 Task: Look for properties with washing machine facilities.
Action: Mouse moved to (1109, 298)
Screenshot: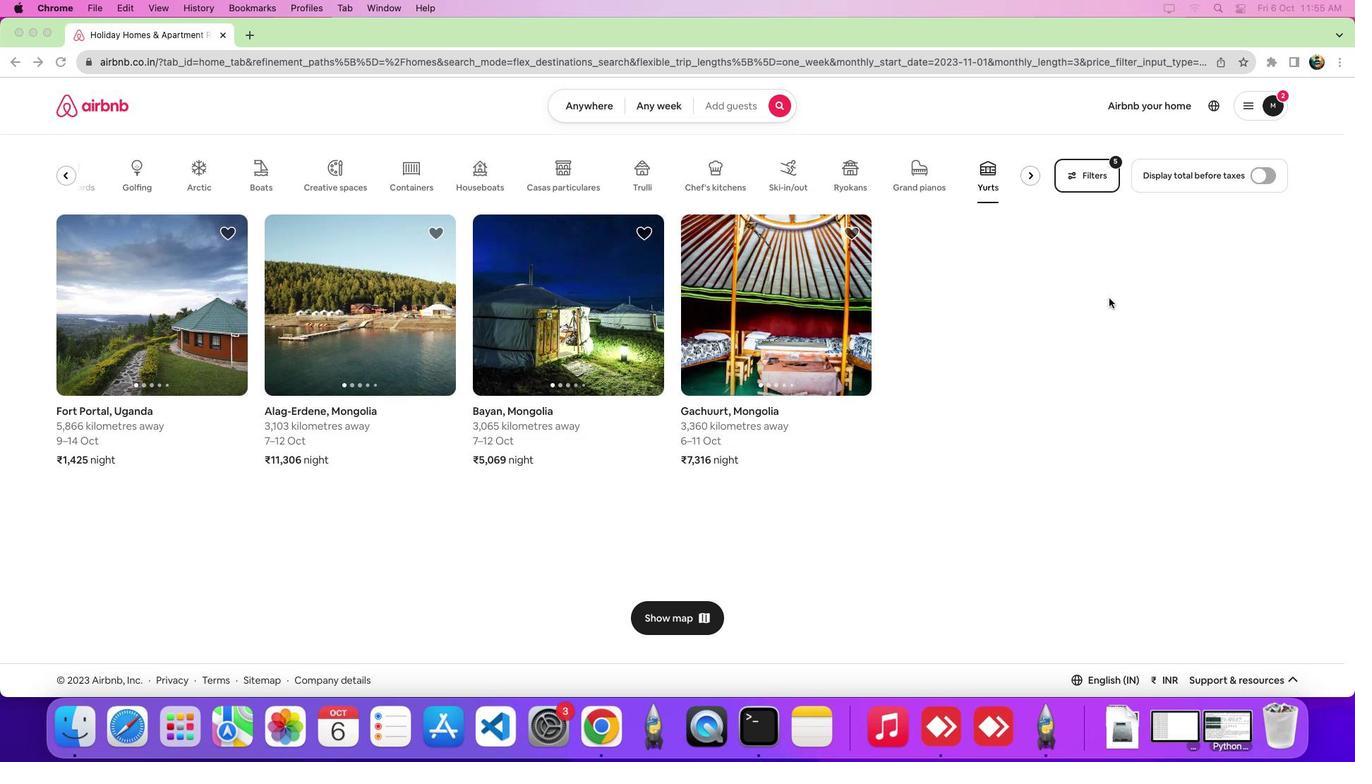 
Action: Mouse pressed left at (1109, 298)
Screenshot: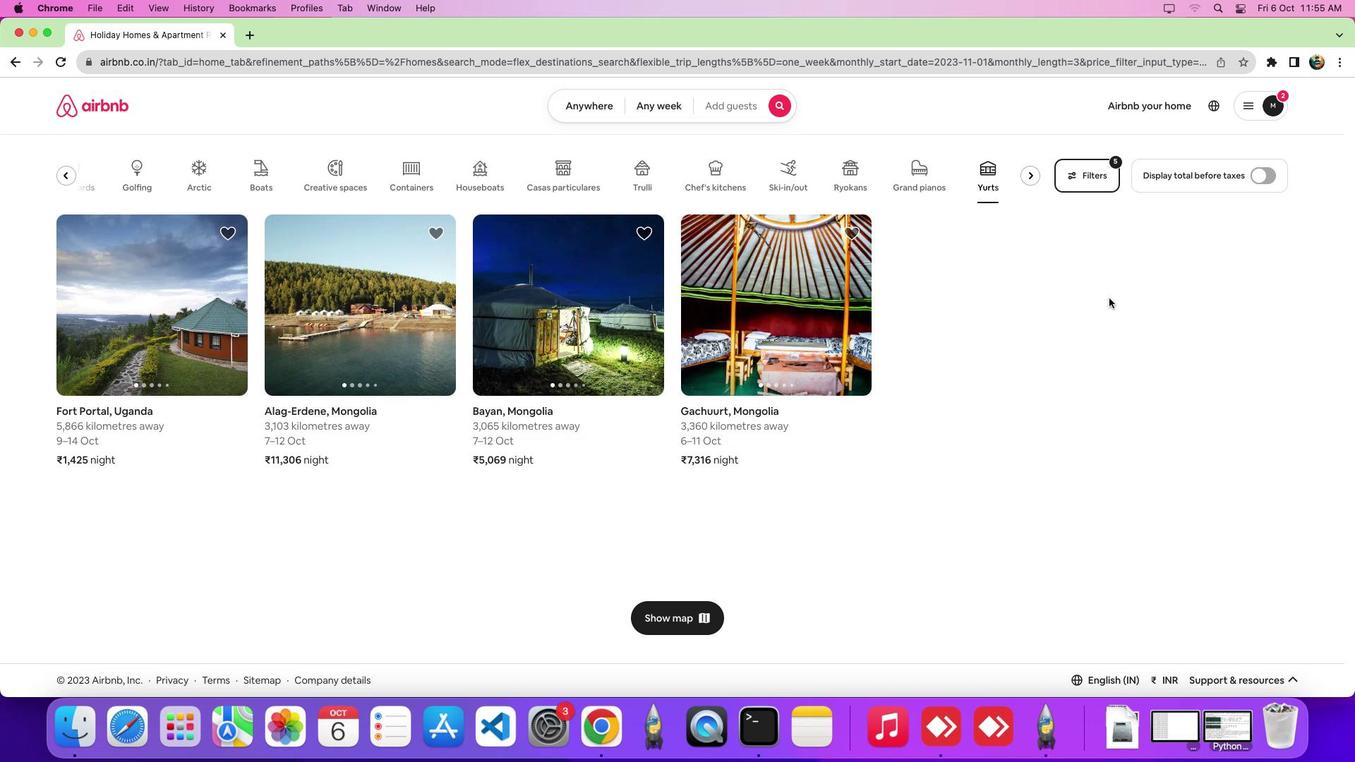 
Action: Mouse moved to (1077, 170)
Screenshot: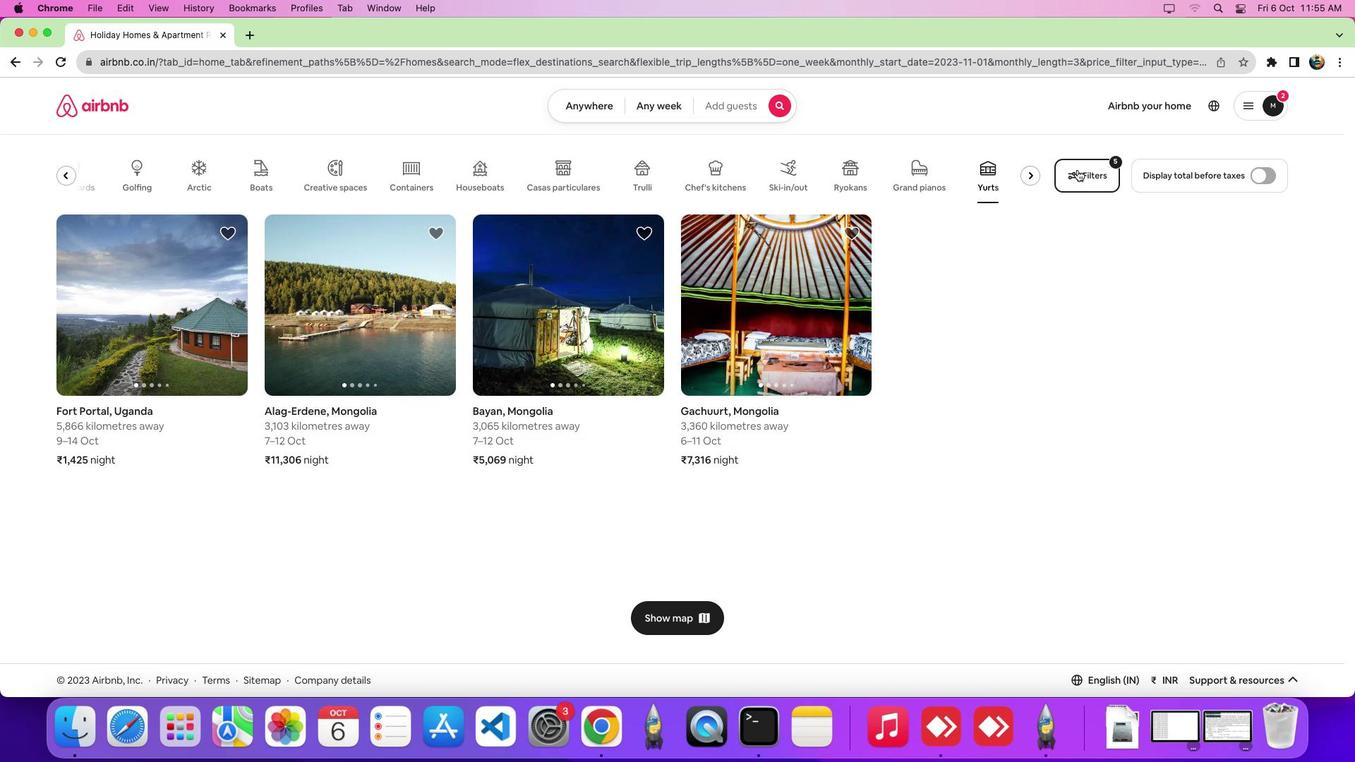 
Action: Mouse pressed left at (1077, 170)
Screenshot: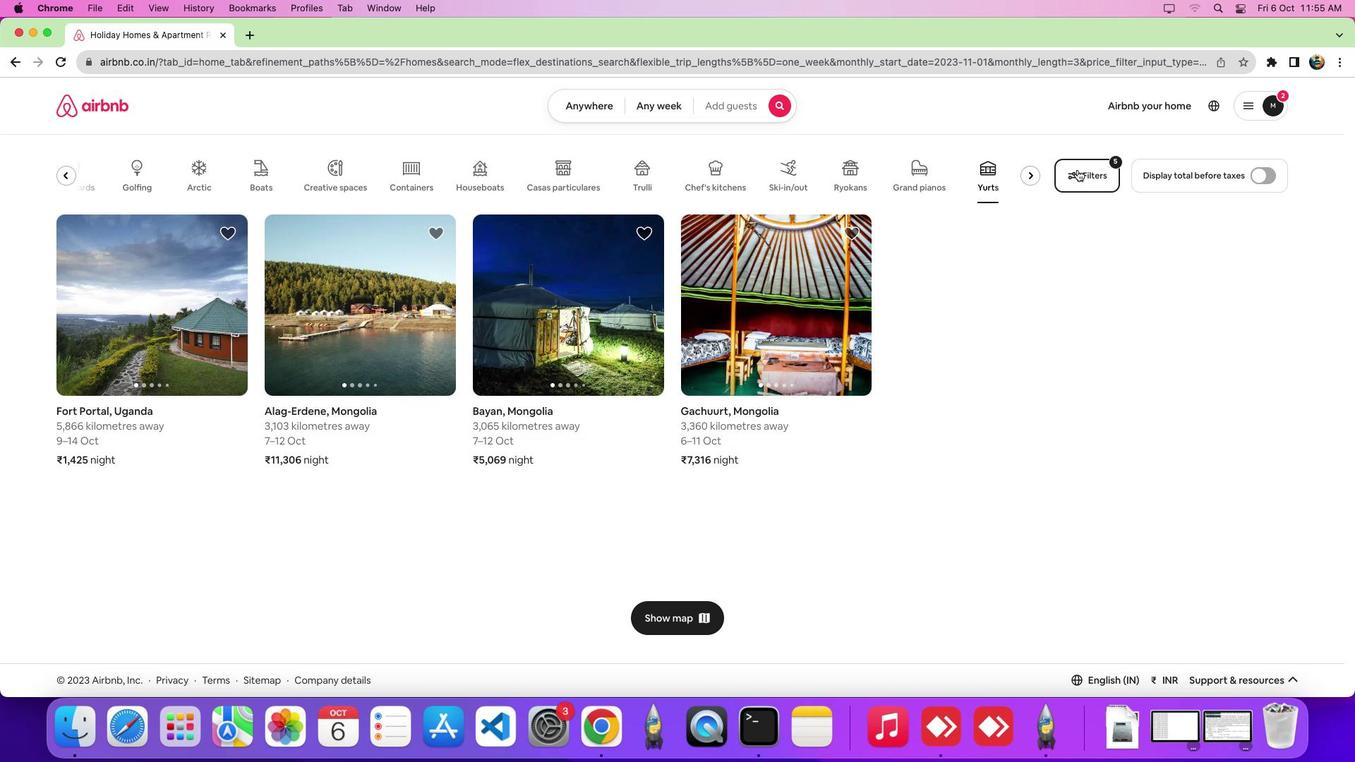 
Action: Mouse moved to (525, 235)
Screenshot: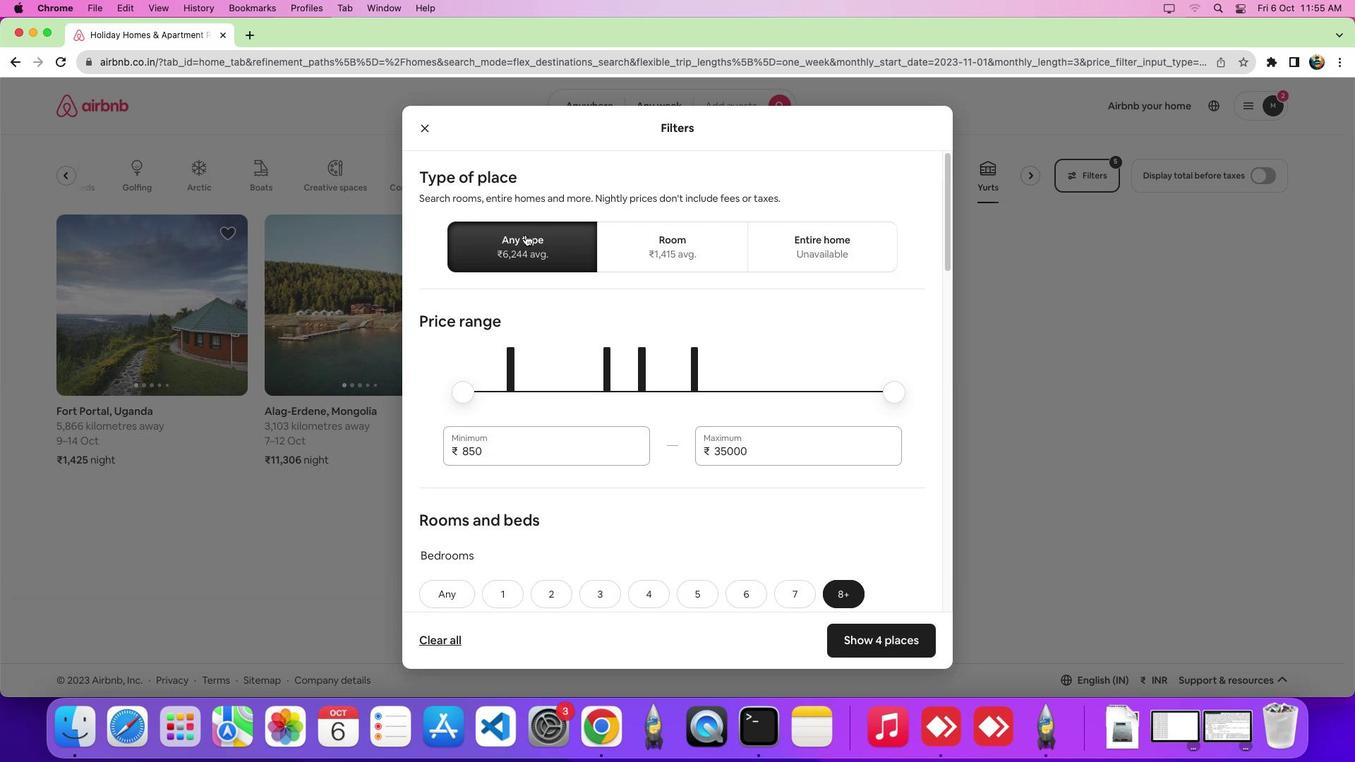 
Action: Mouse pressed left at (525, 235)
Screenshot: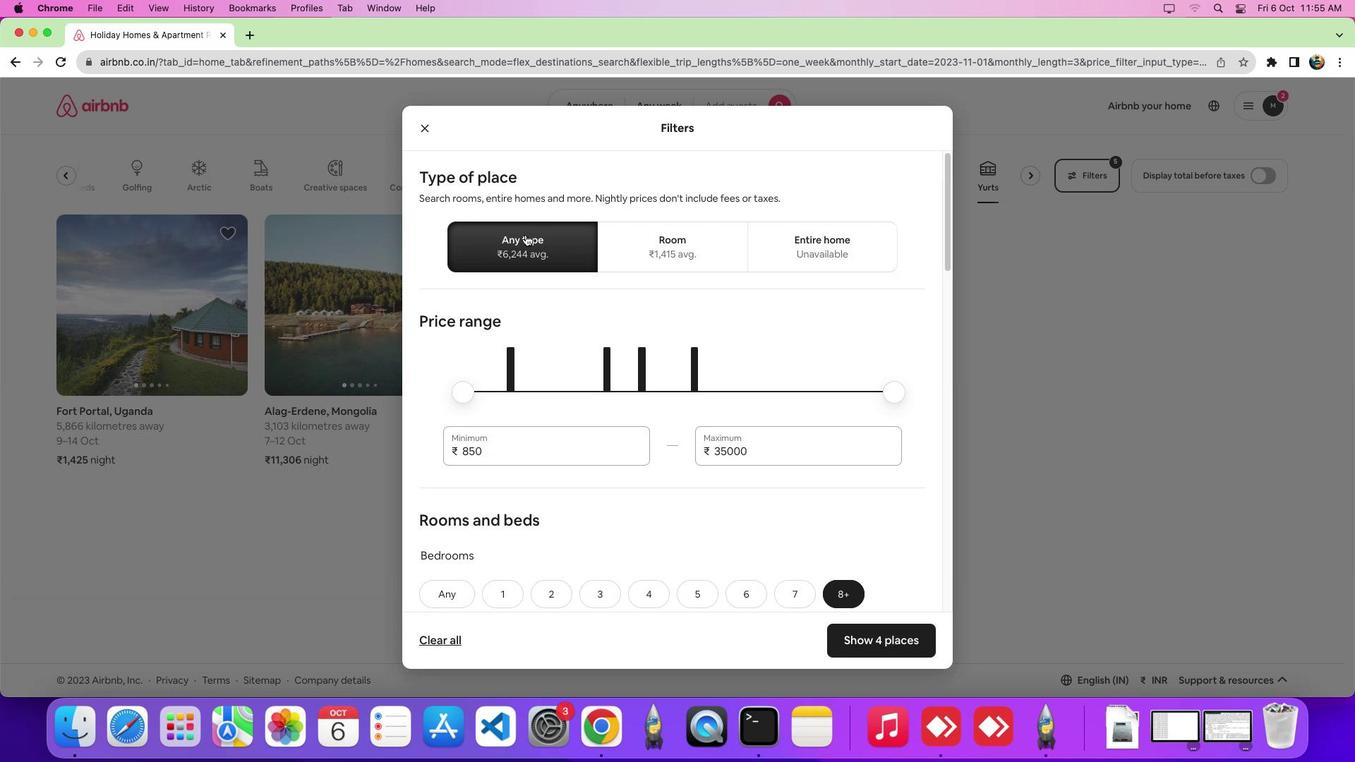 
Action: Mouse moved to (706, 434)
Screenshot: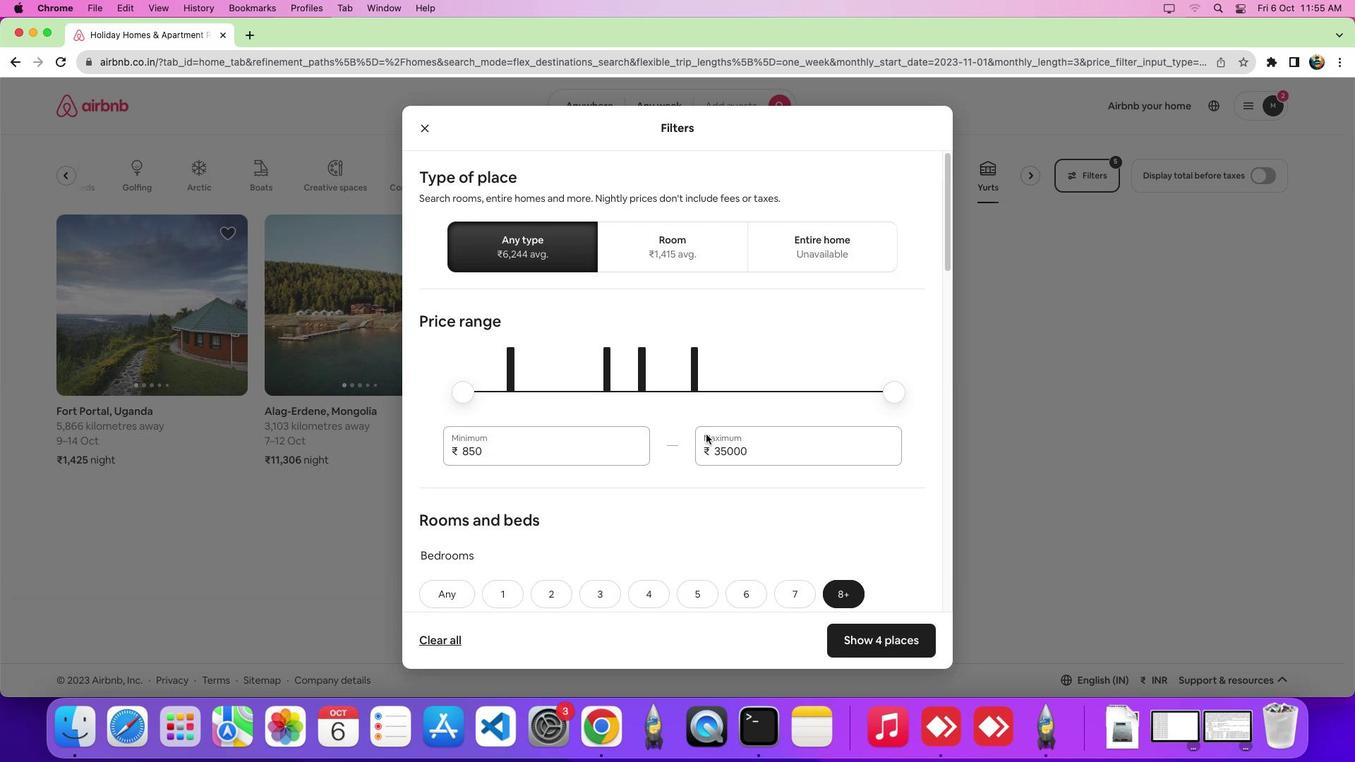 
Action: Mouse scrolled (706, 434) with delta (0, 0)
Screenshot: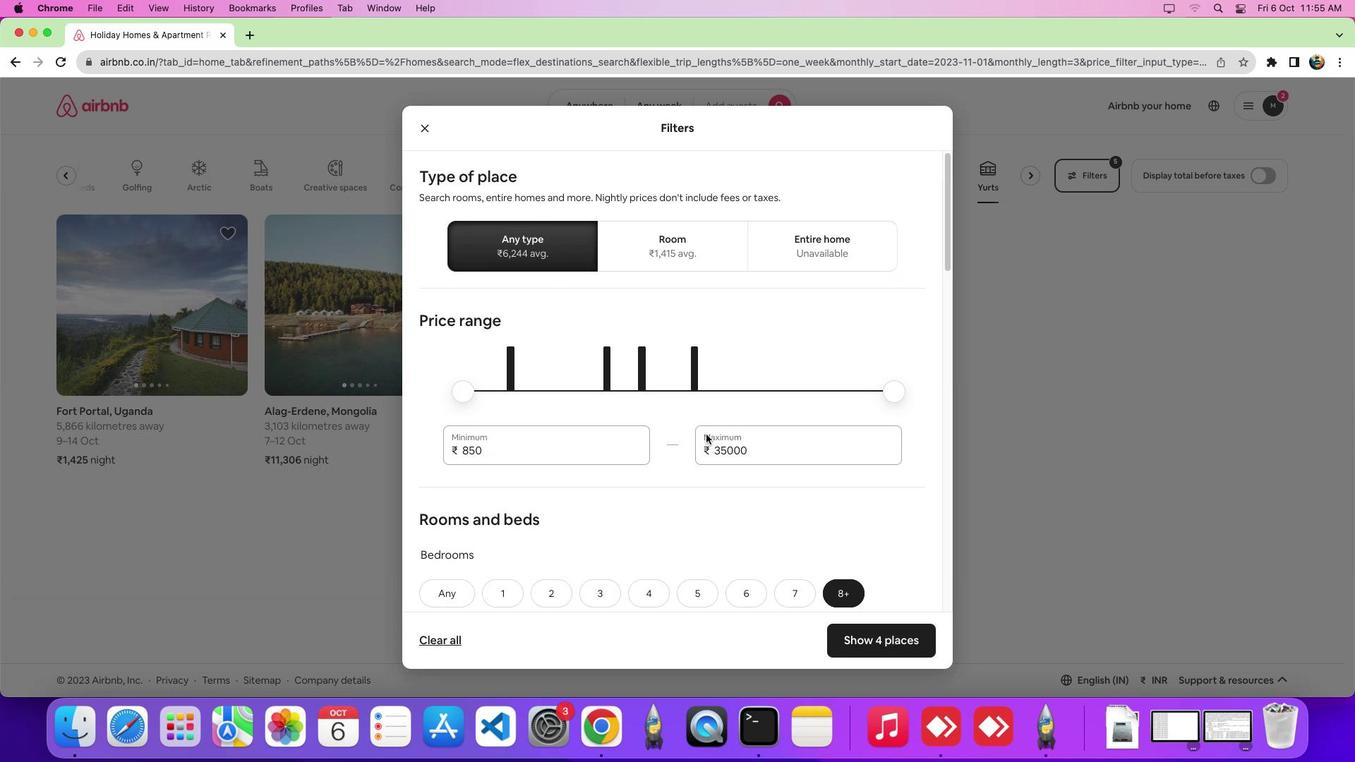 
Action: Mouse scrolled (706, 434) with delta (0, 0)
Screenshot: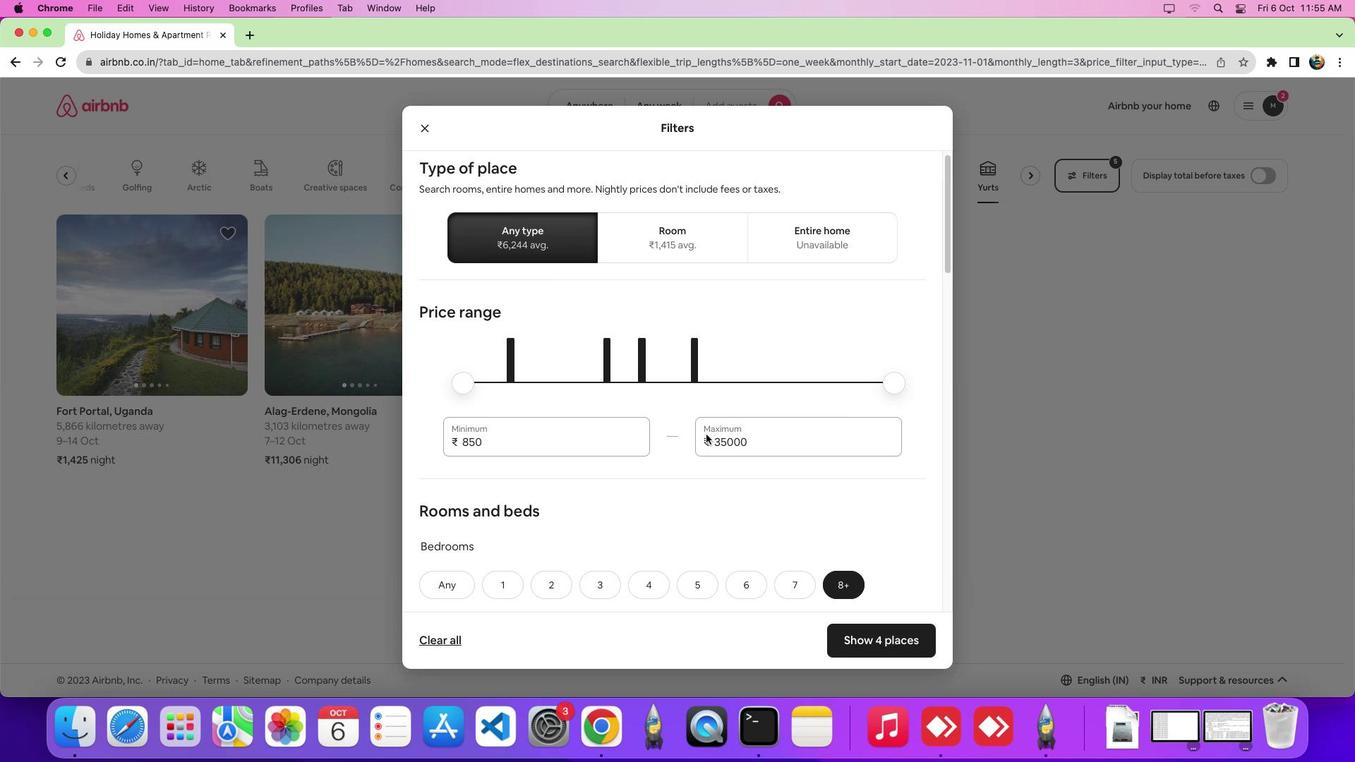 
Action: Mouse scrolled (706, 434) with delta (0, -3)
Screenshot: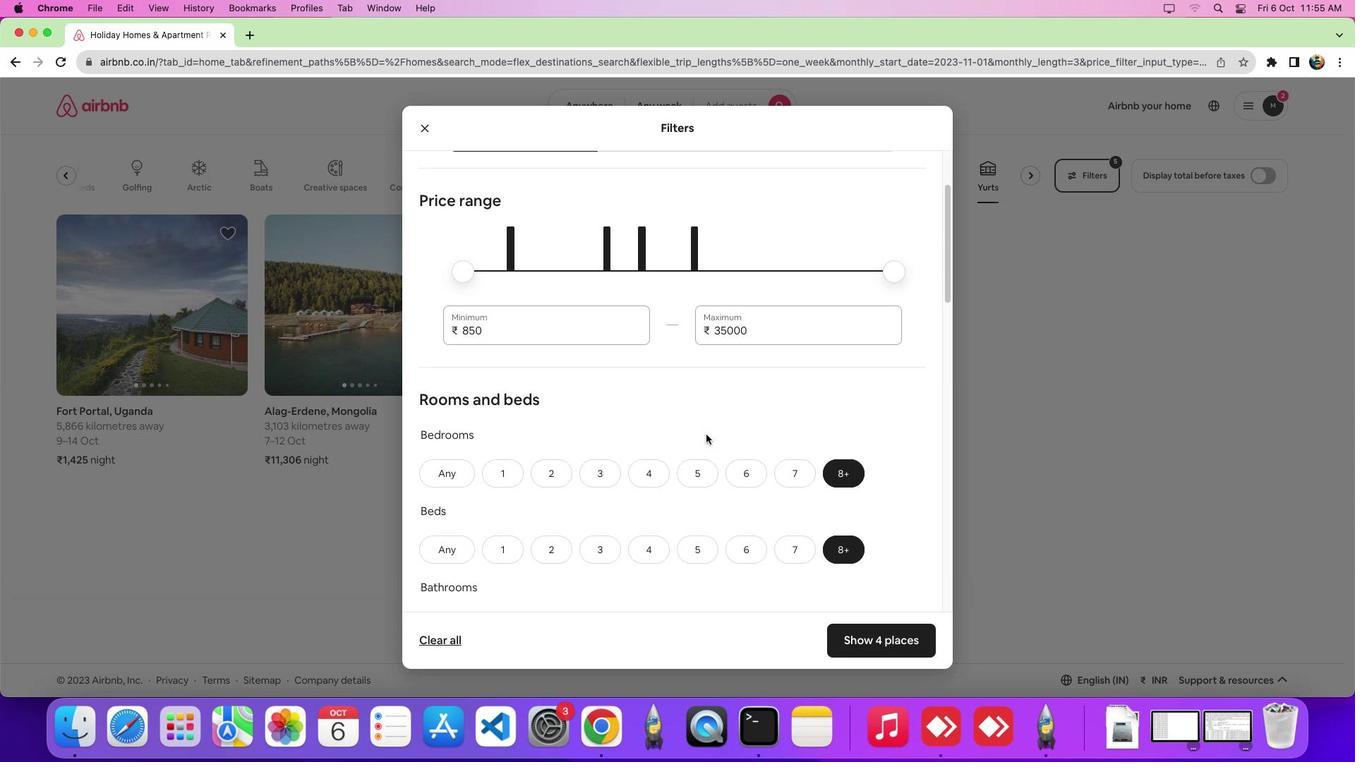 
Action: Mouse scrolled (706, 434) with delta (0, -5)
Screenshot: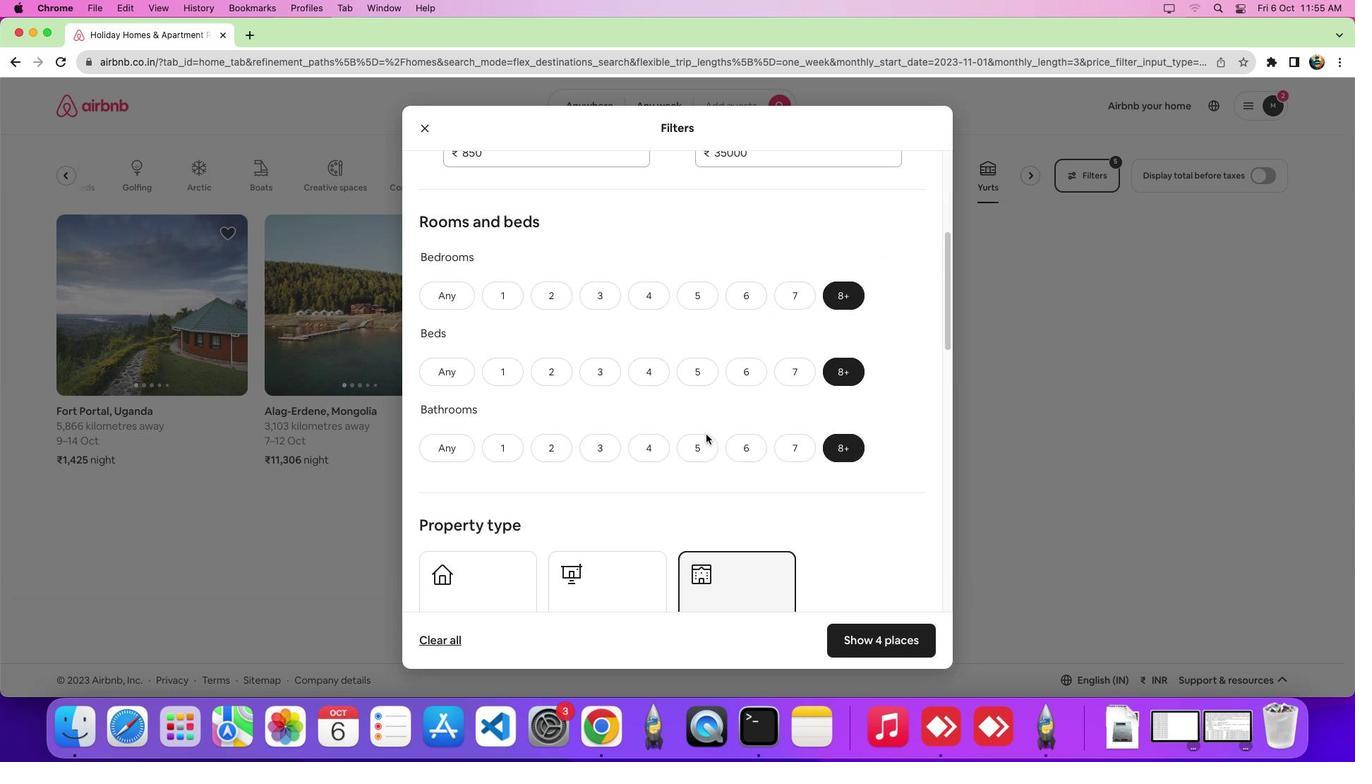 
Action: Mouse scrolled (706, 434) with delta (0, 0)
Screenshot: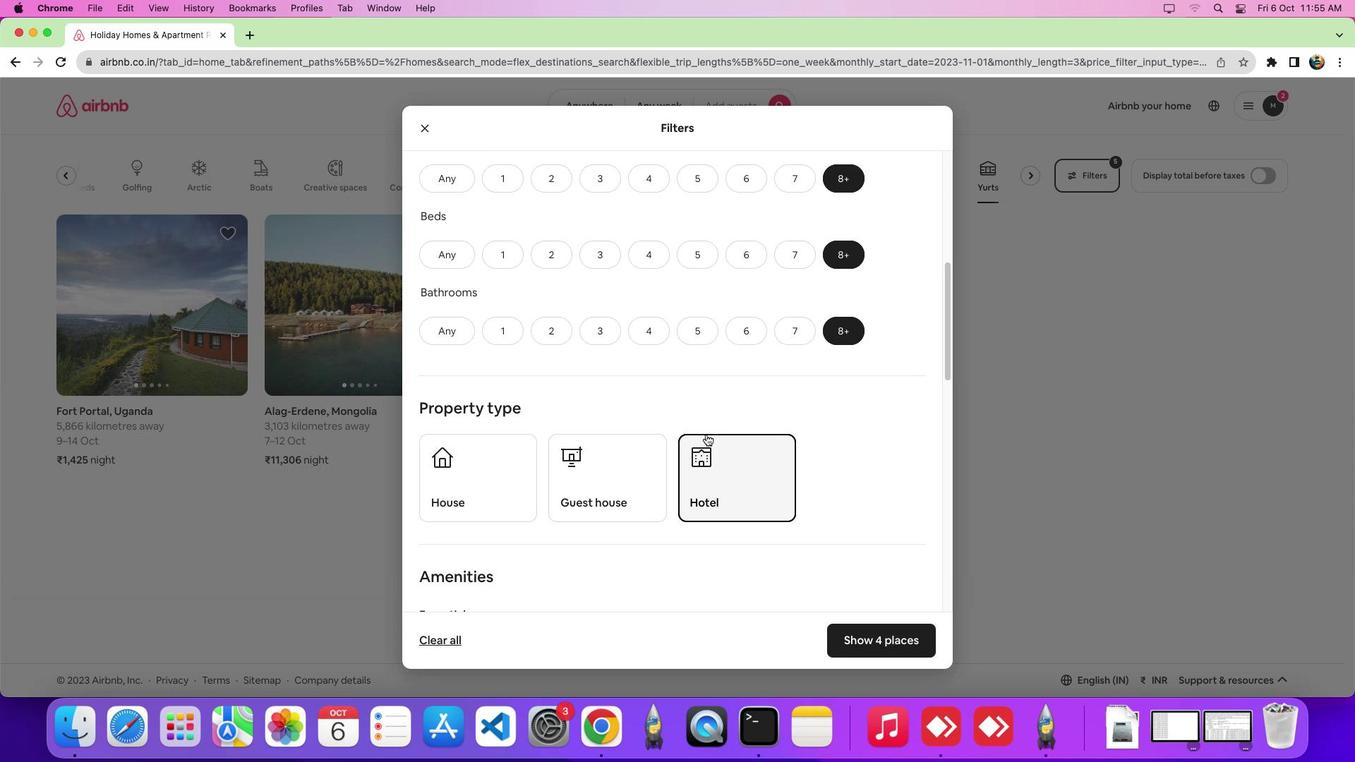 
Action: Mouse scrolled (706, 434) with delta (0, 0)
Screenshot: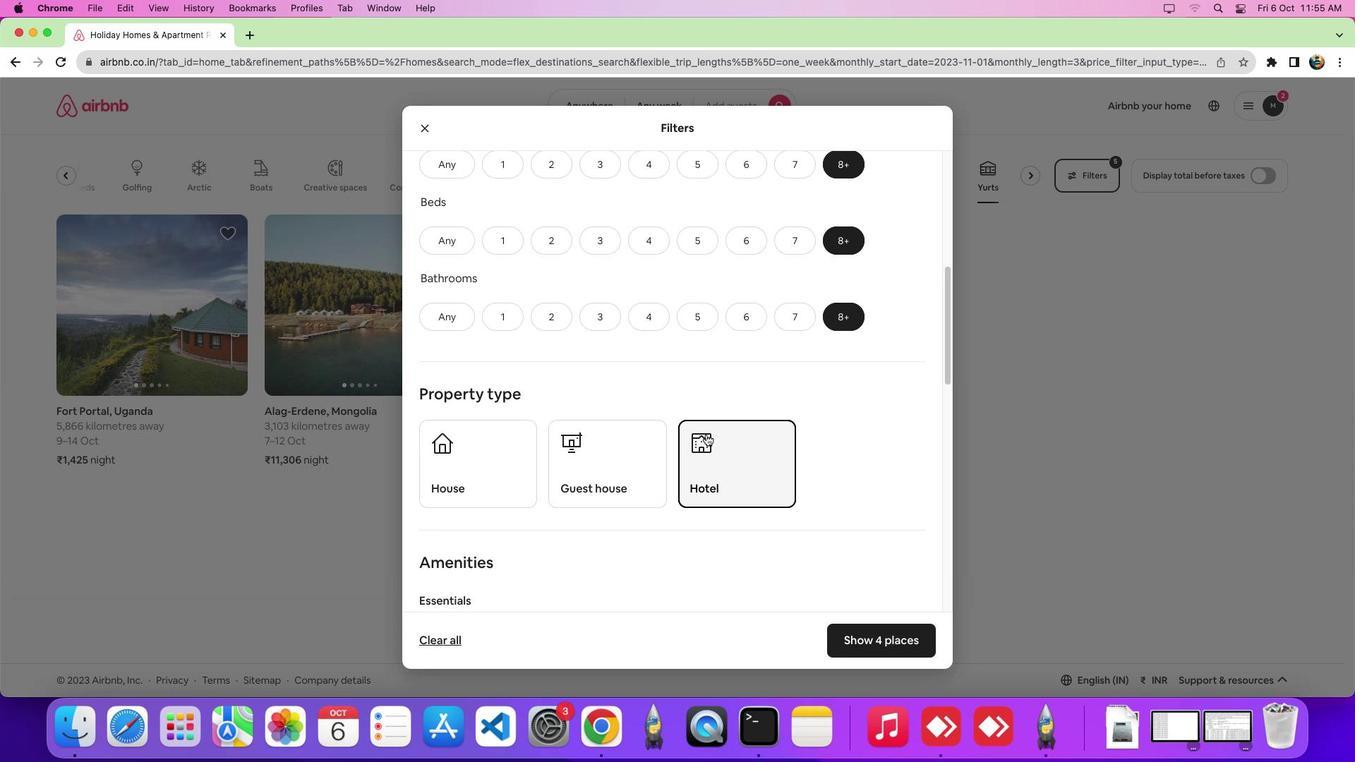 
Action: Mouse scrolled (706, 434) with delta (0, -3)
Screenshot: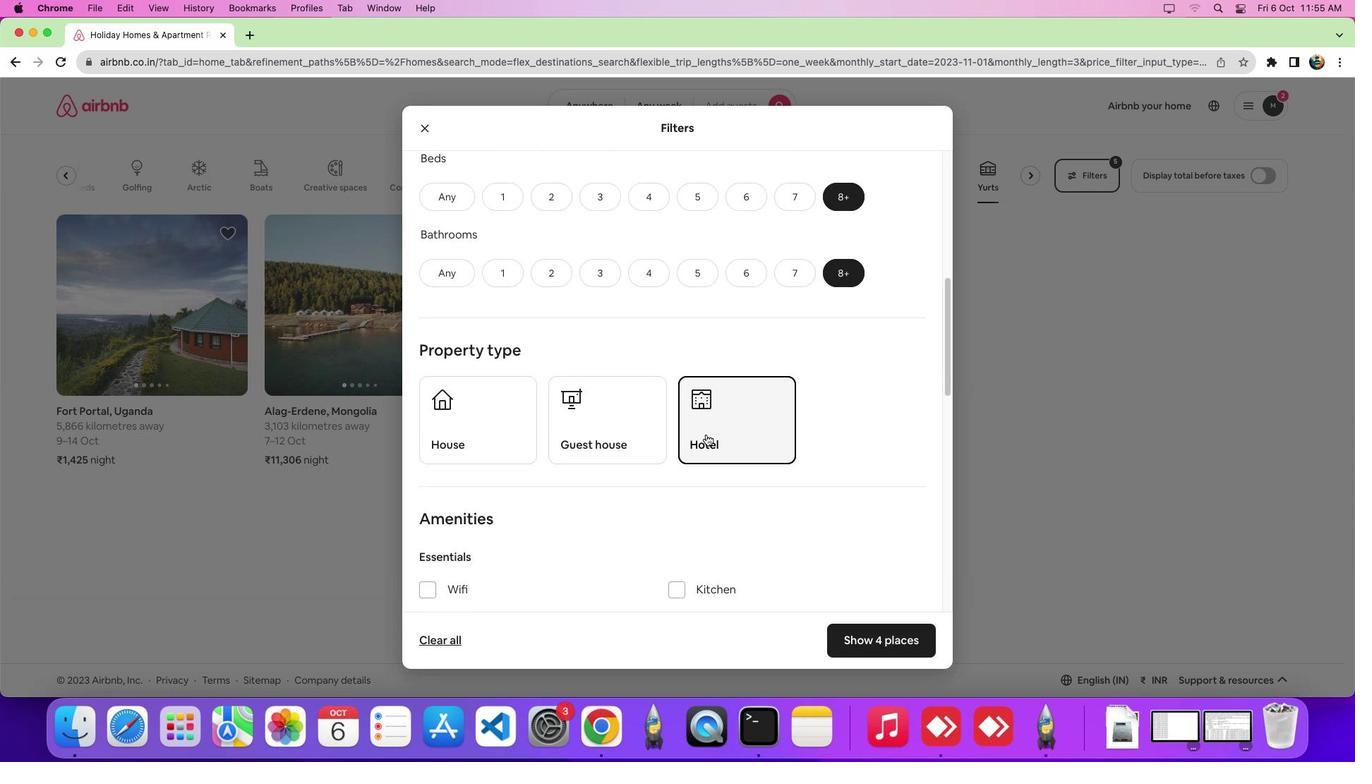 
Action: Mouse scrolled (706, 434) with delta (0, -4)
Screenshot: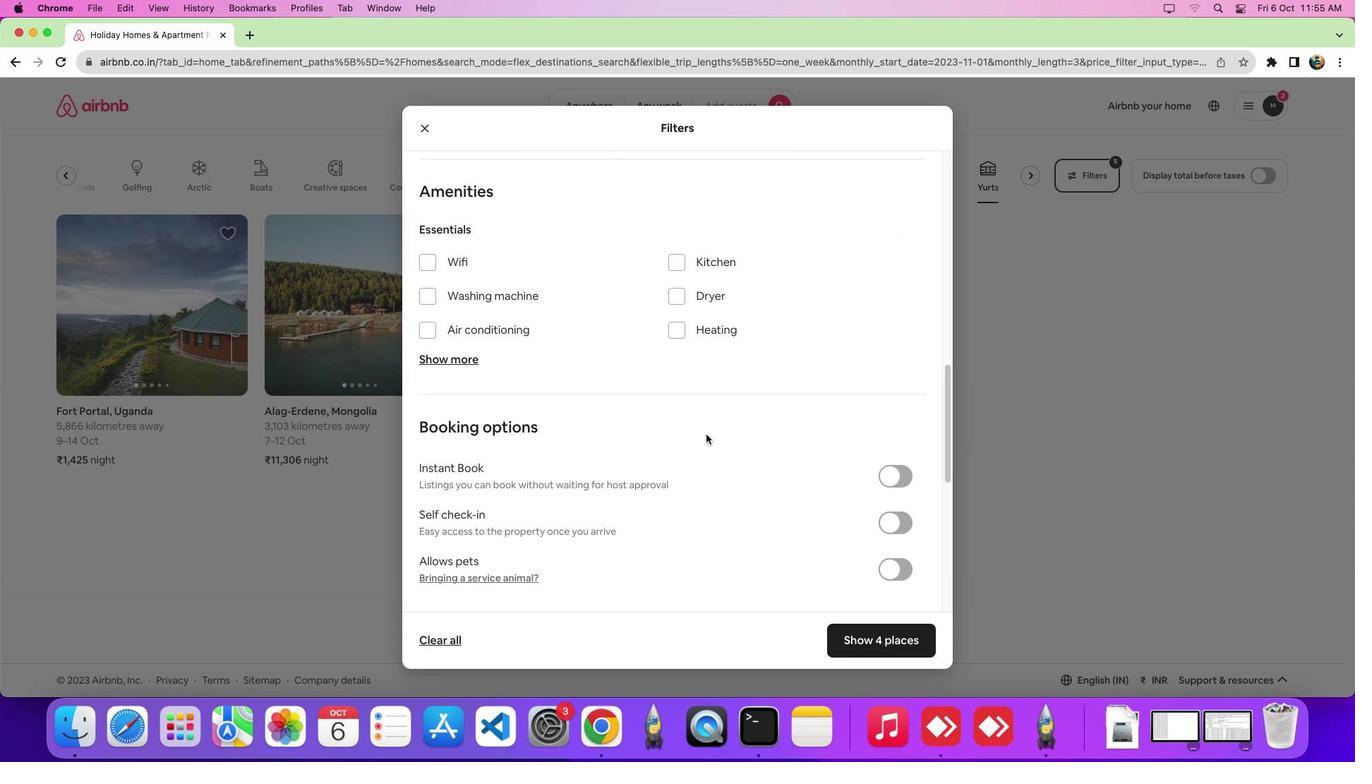
Action: Mouse moved to (434, 258)
Screenshot: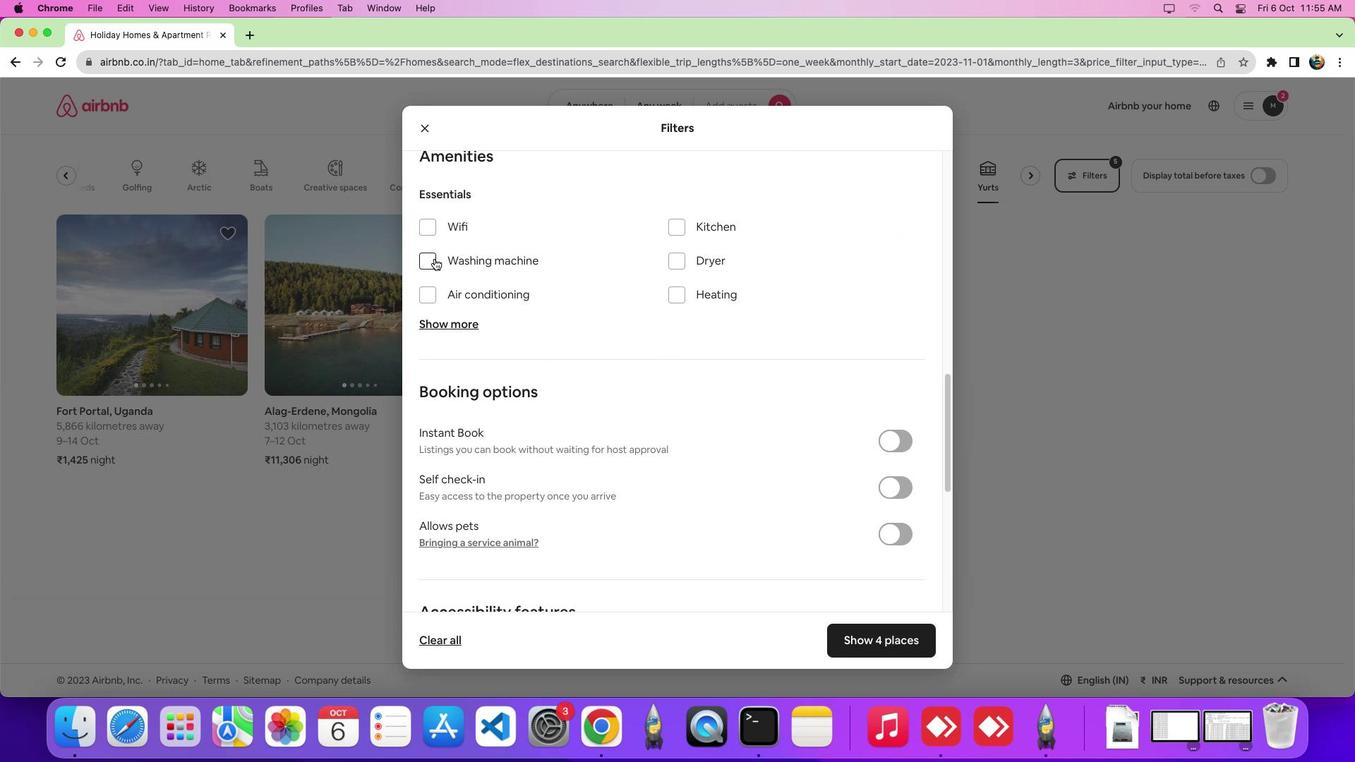 
Action: Mouse pressed left at (434, 258)
Screenshot: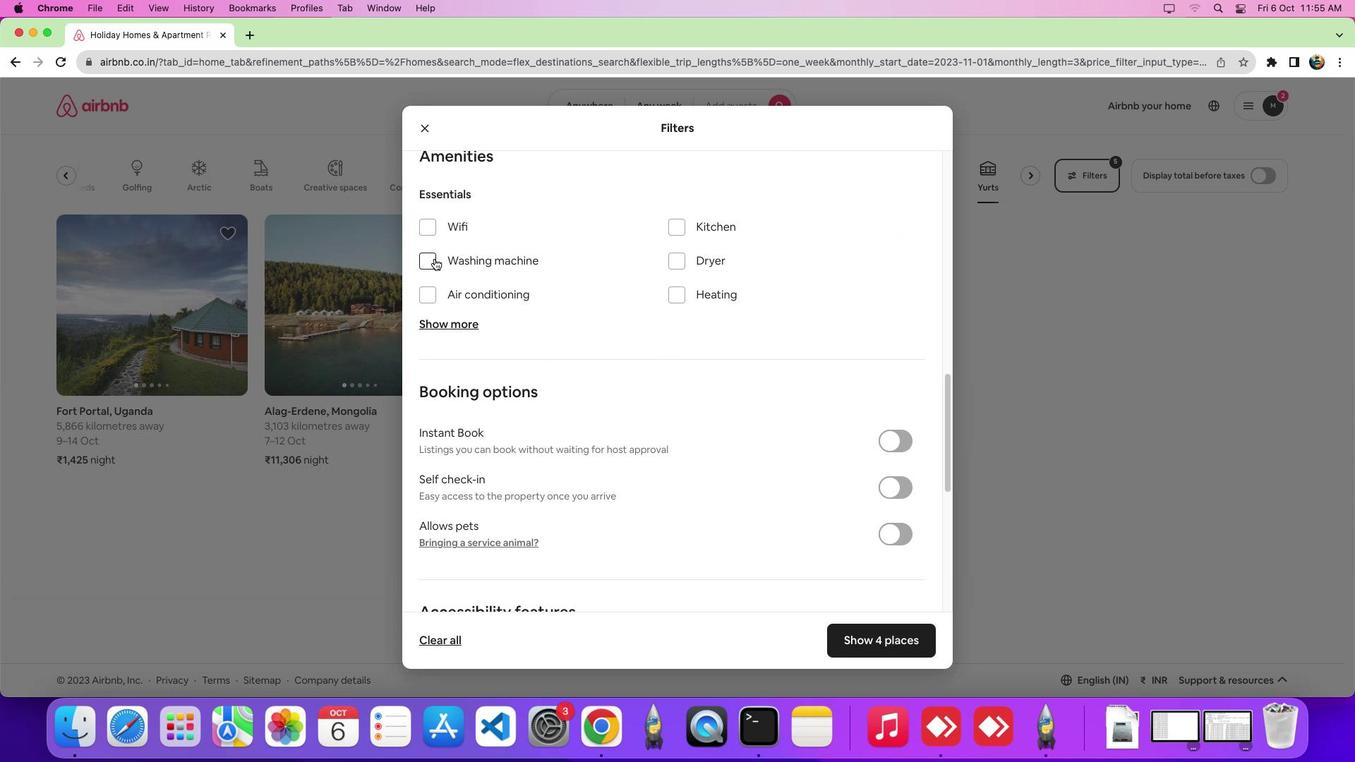 
Action: Mouse moved to (893, 631)
Screenshot: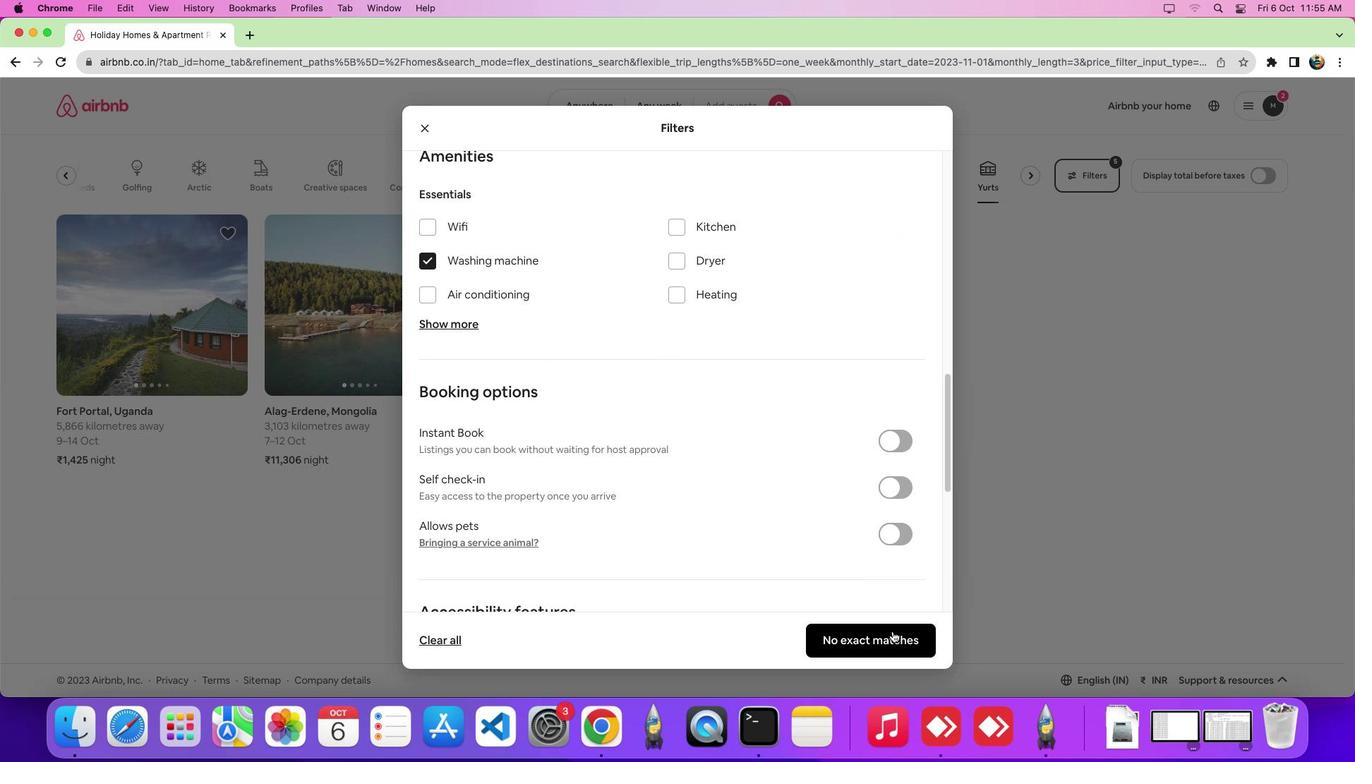 
Action: Mouse pressed left at (893, 631)
Screenshot: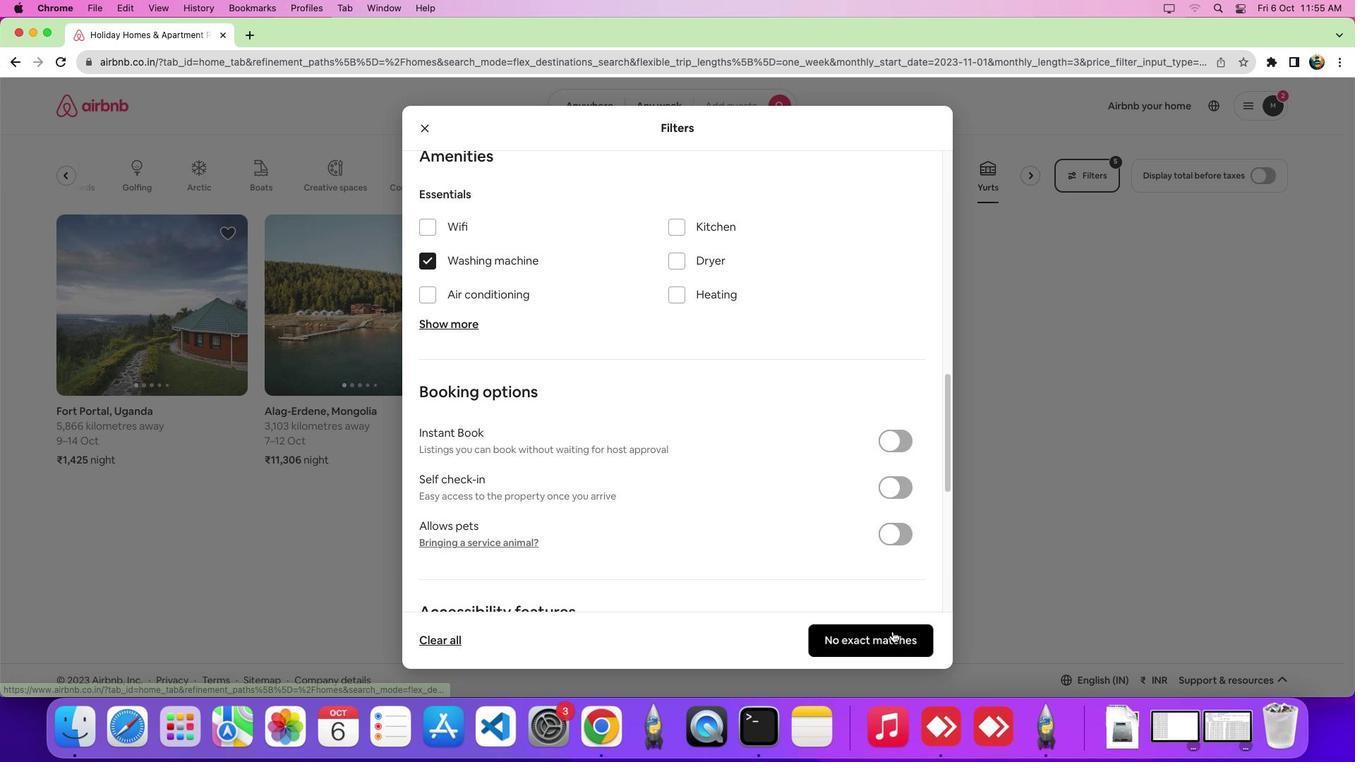 
Action: Mouse moved to (905, 562)
Screenshot: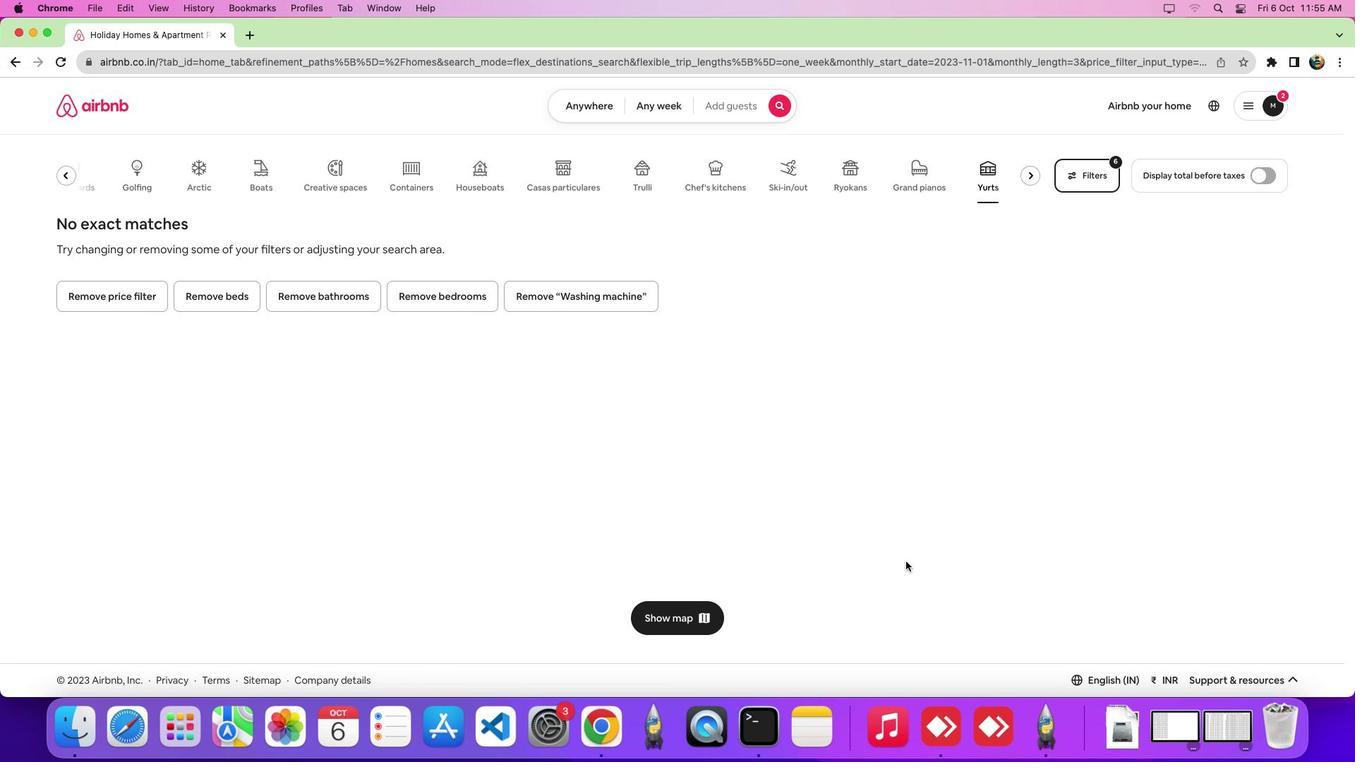 
